 Task: Filter jobs by Noida location.
Action: Mouse moved to (278, 127)
Screenshot: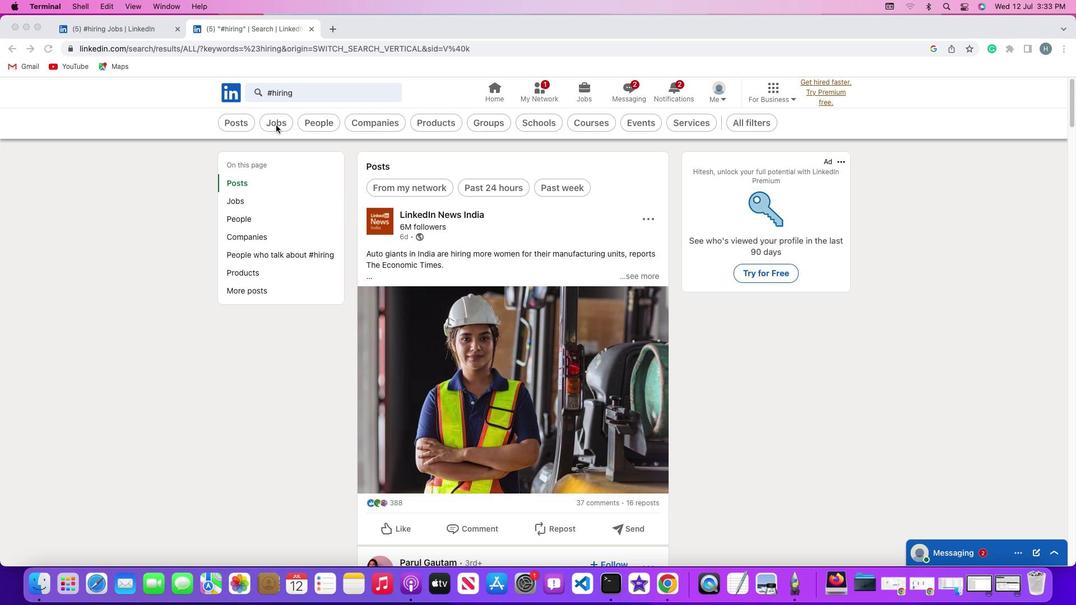 
Action: Mouse pressed left at (278, 127)
Screenshot: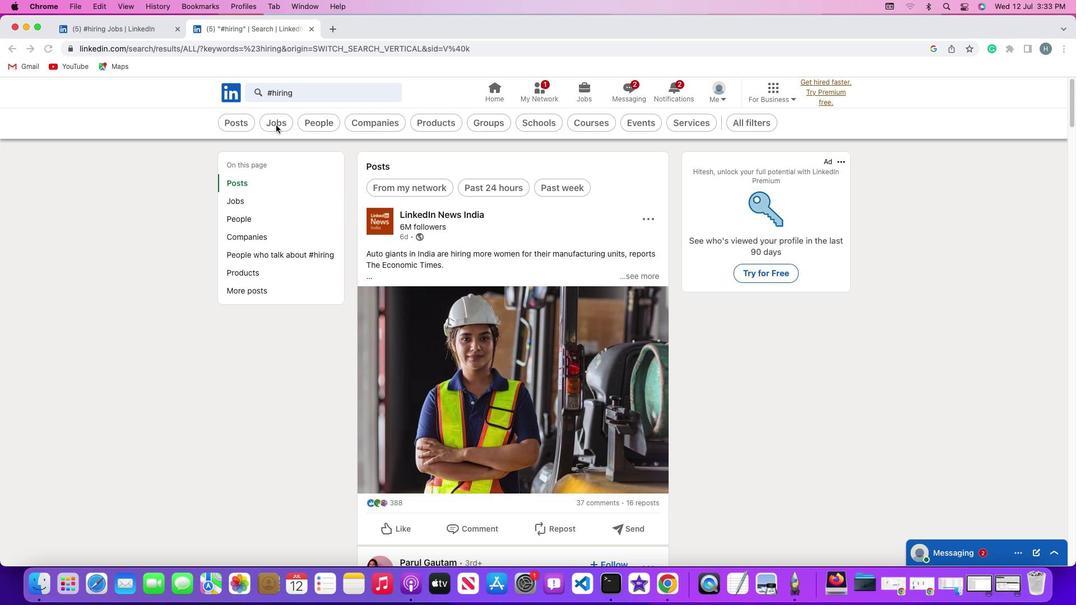 
Action: Mouse pressed left at (278, 127)
Screenshot: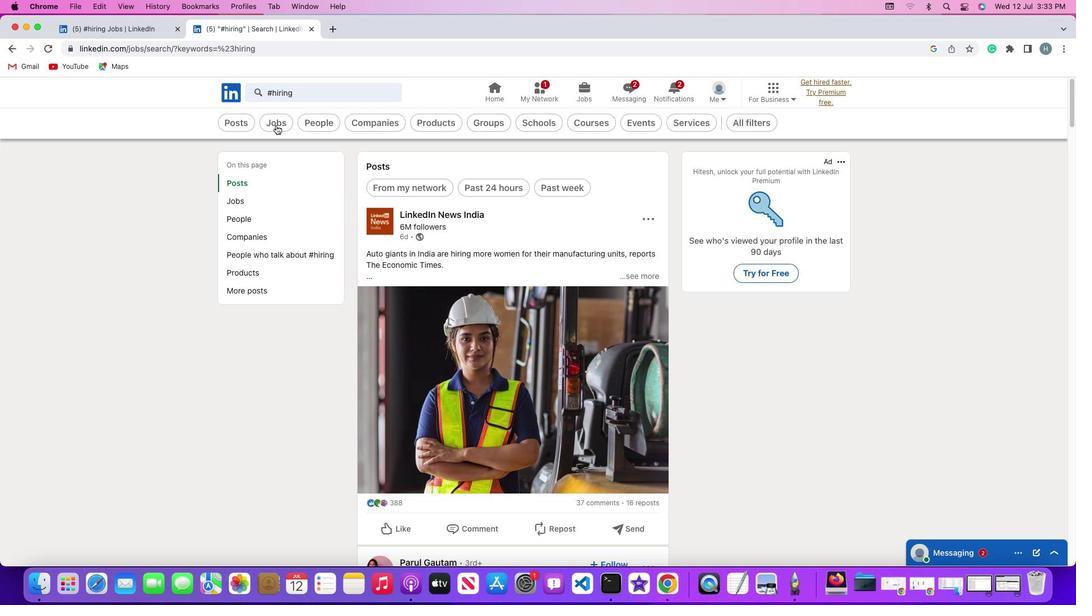 
Action: Mouse moved to (784, 123)
Screenshot: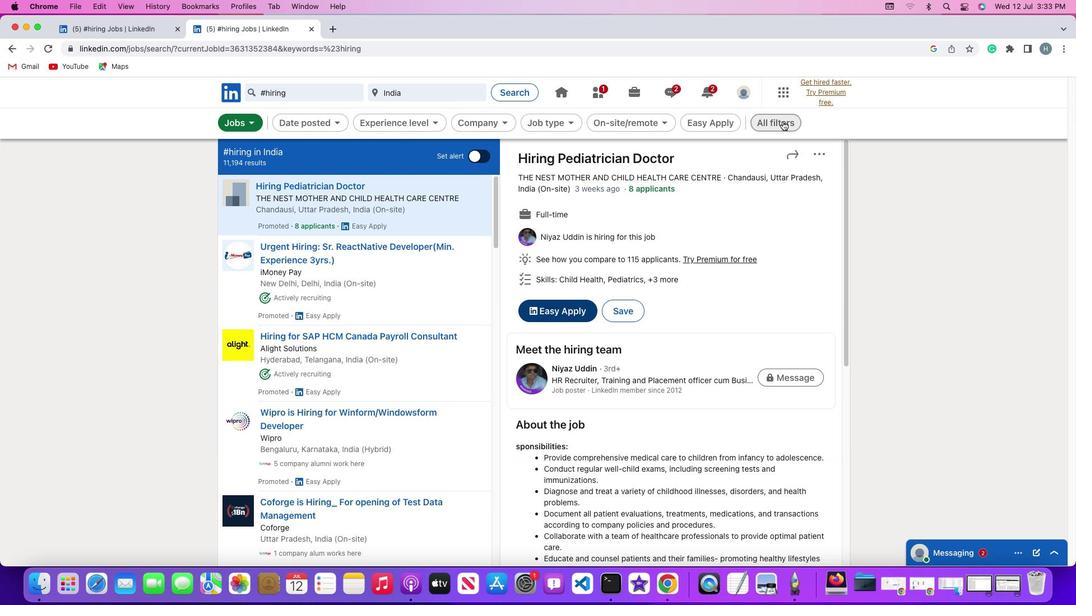 
Action: Mouse pressed left at (784, 123)
Screenshot: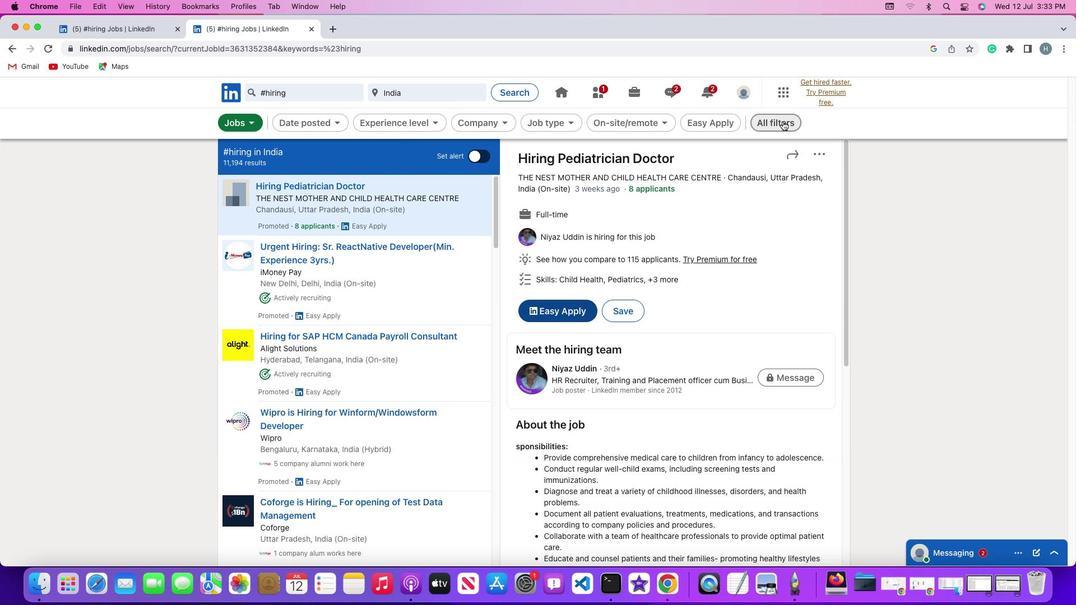 
Action: Mouse moved to (864, 336)
Screenshot: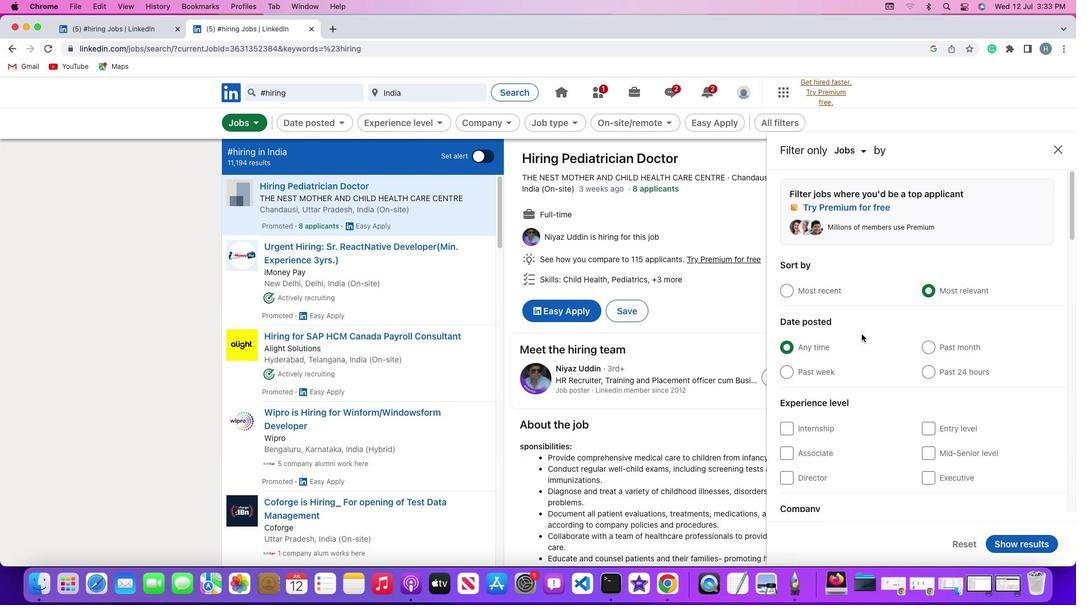 
Action: Mouse scrolled (864, 336) with delta (2, 1)
Screenshot: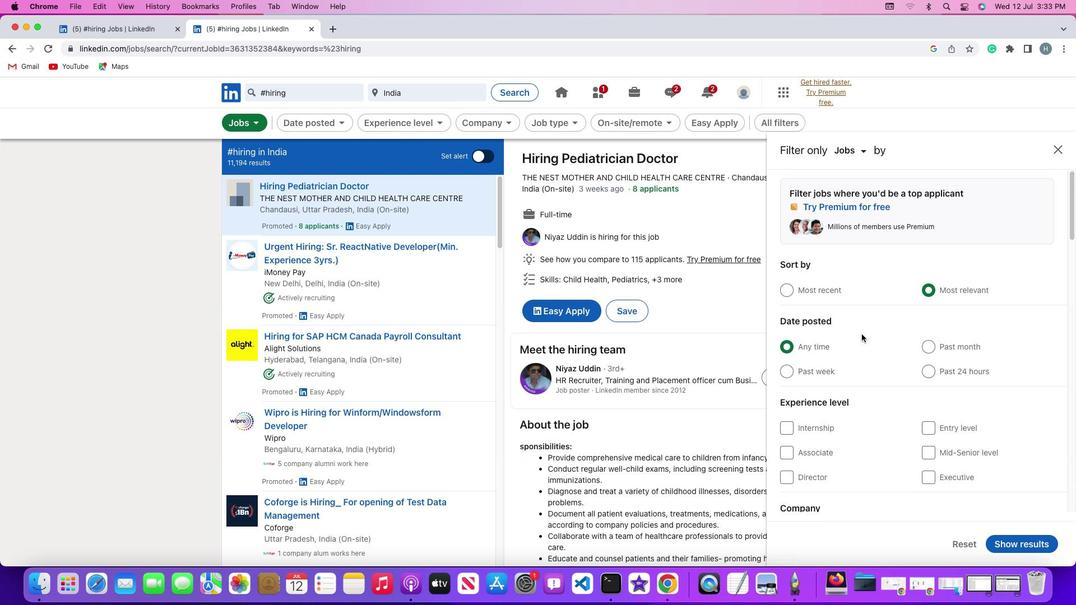 
Action: Mouse scrolled (864, 336) with delta (2, 1)
Screenshot: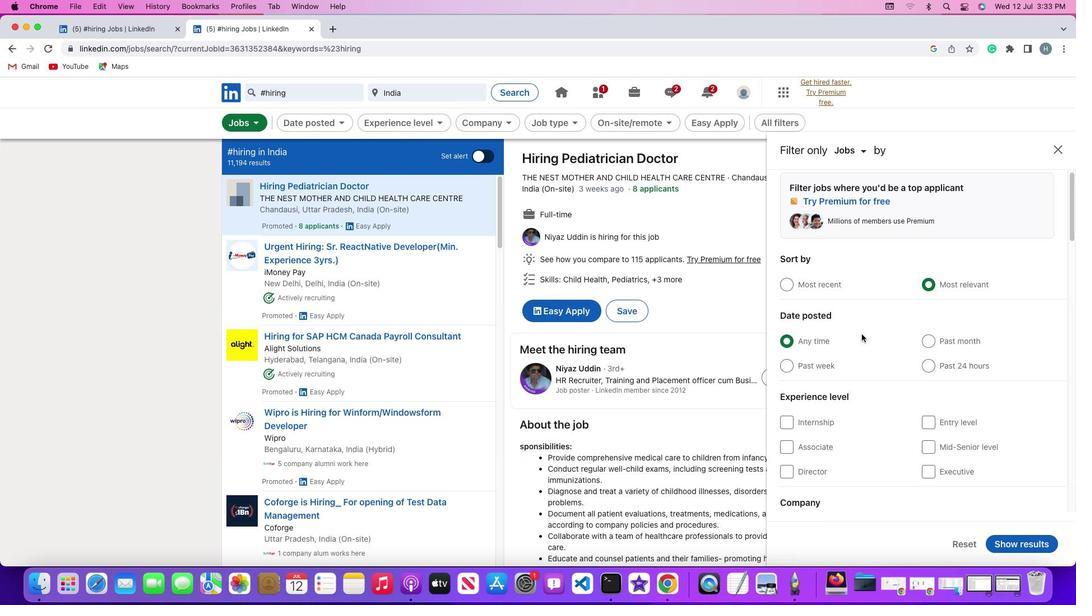 
Action: Mouse scrolled (864, 336) with delta (2, 1)
Screenshot: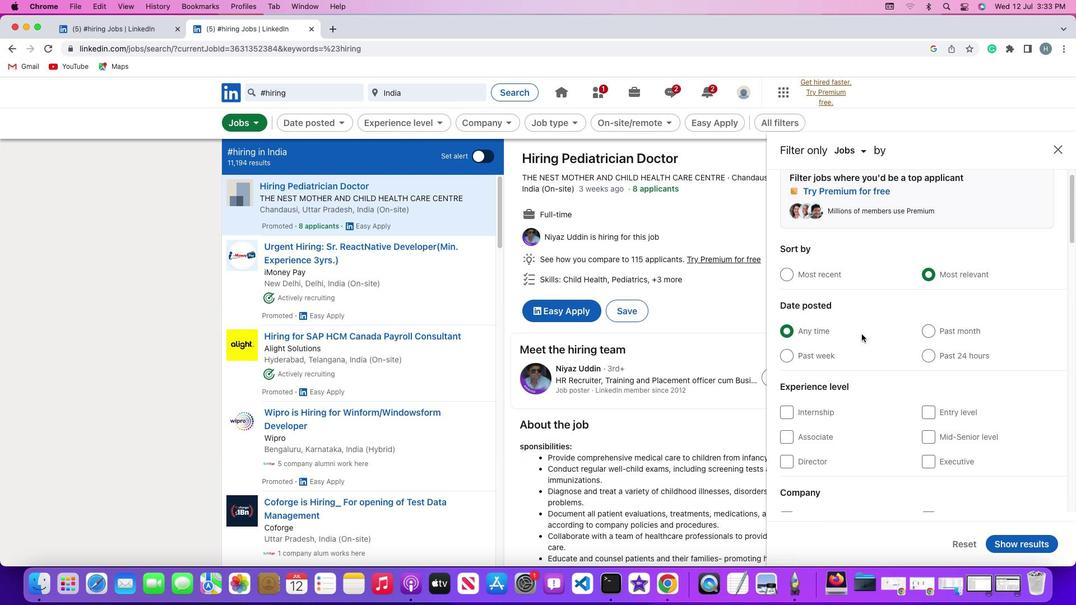 
Action: Mouse scrolled (864, 336) with delta (2, 1)
Screenshot: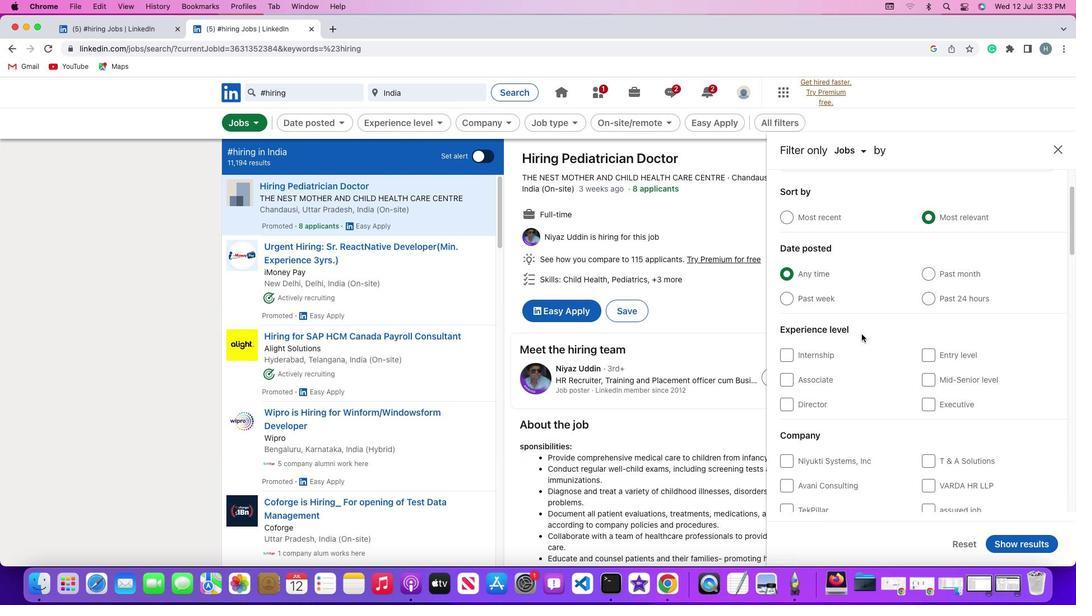 
Action: Mouse scrolled (864, 336) with delta (2, 1)
Screenshot: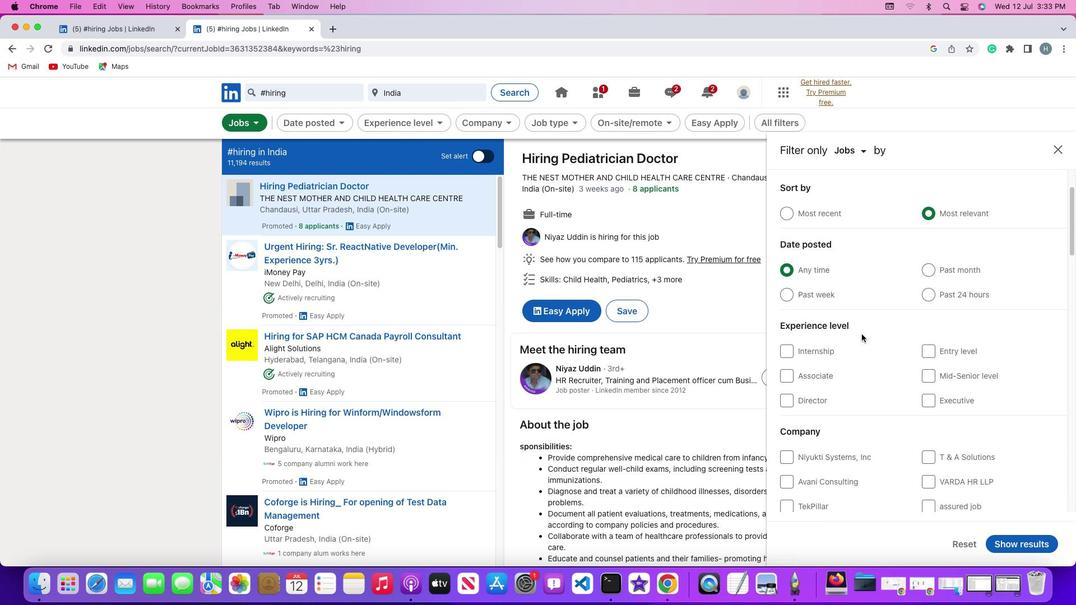 
Action: Mouse scrolled (864, 336) with delta (2, 1)
Screenshot: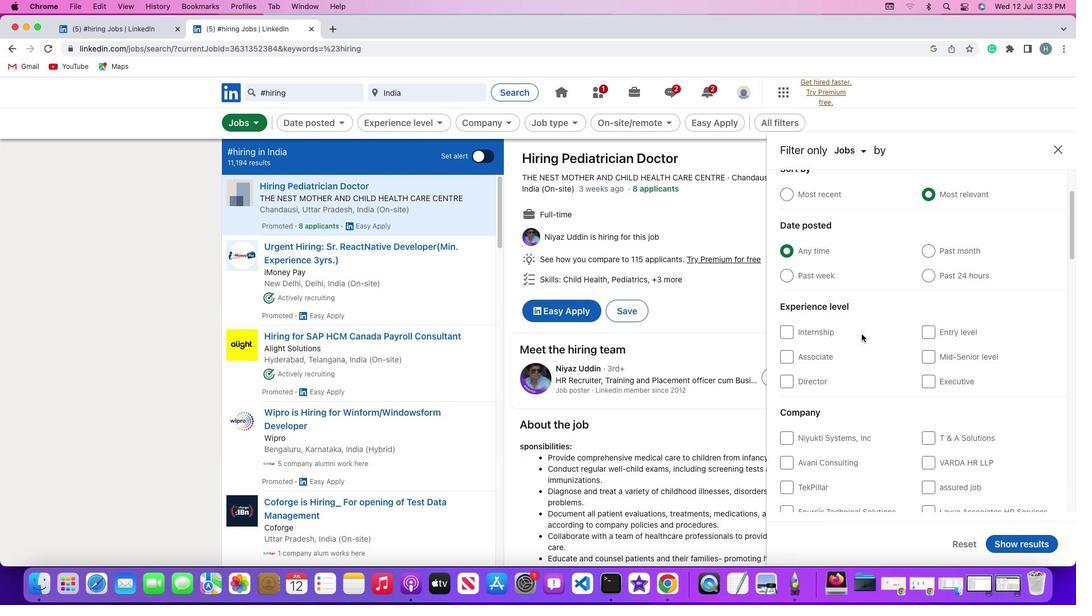 
Action: Mouse scrolled (864, 336) with delta (2, 1)
Screenshot: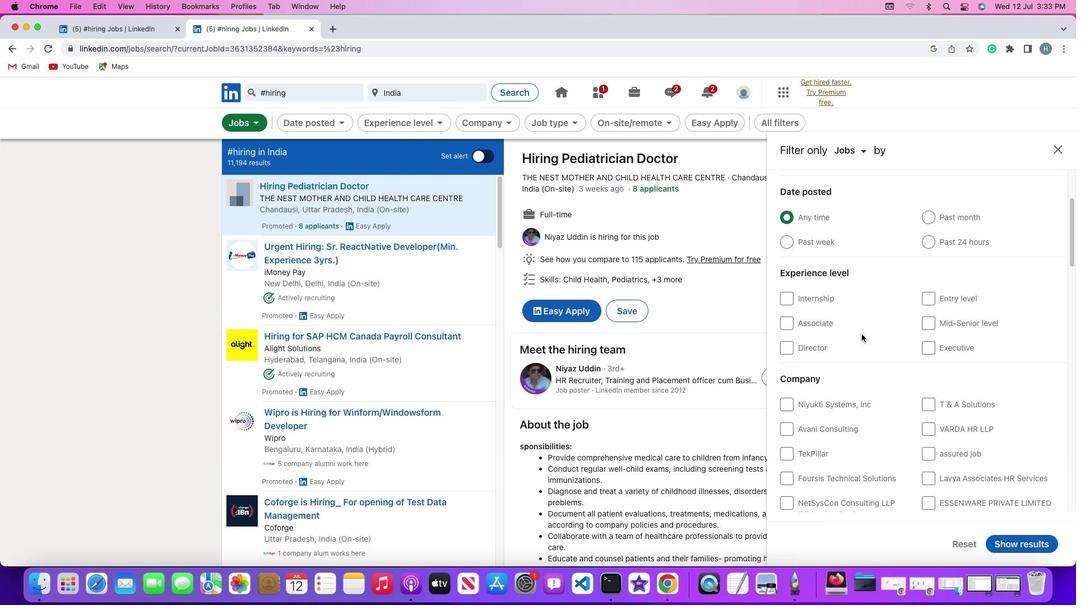 
Action: Mouse scrolled (864, 336) with delta (2, 1)
Screenshot: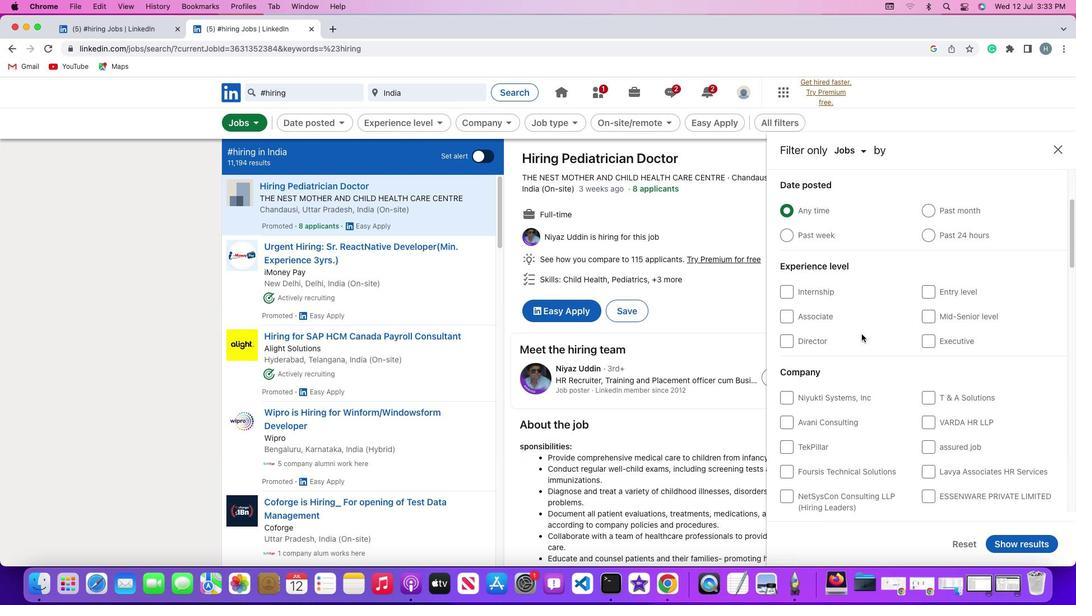 
Action: Mouse scrolled (864, 336) with delta (2, 1)
Screenshot: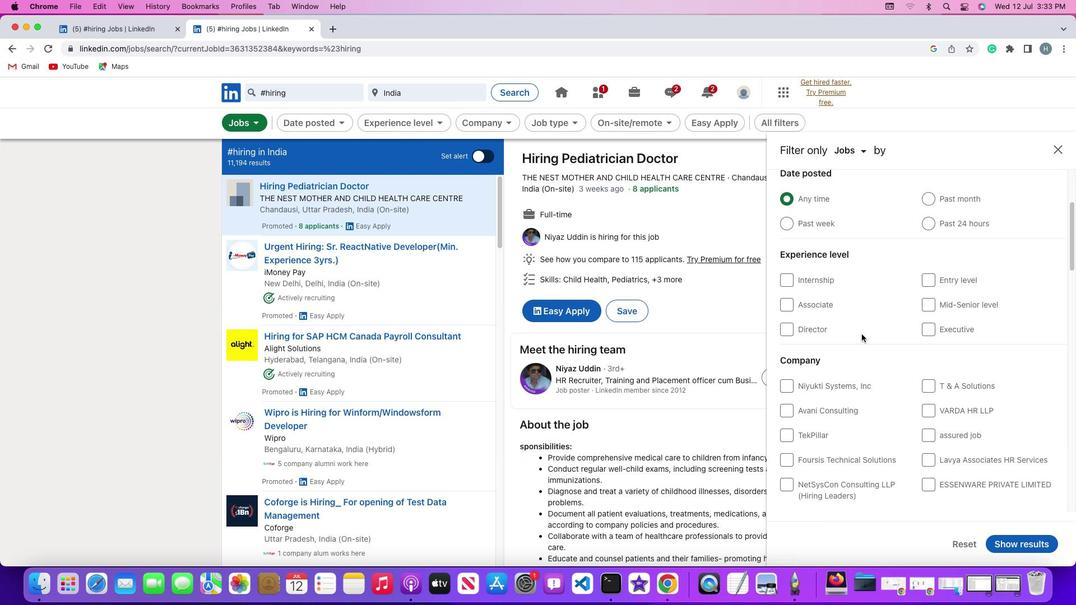 
Action: Mouse scrolled (864, 336) with delta (2, 1)
Screenshot: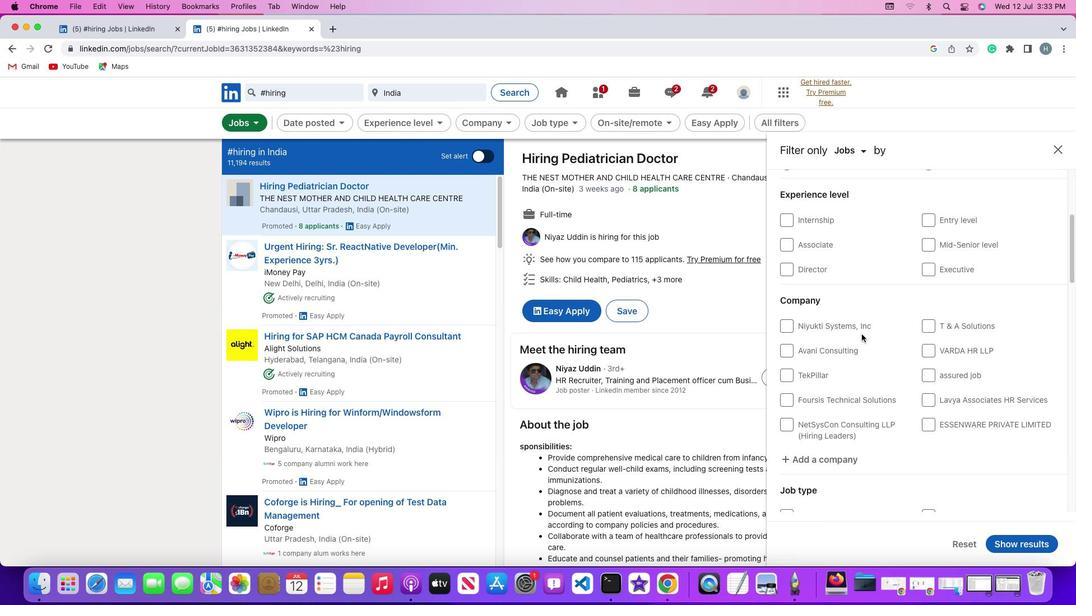 
Action: Mouse scrolled (864, 336) with delta (2, 1)
Screenshot: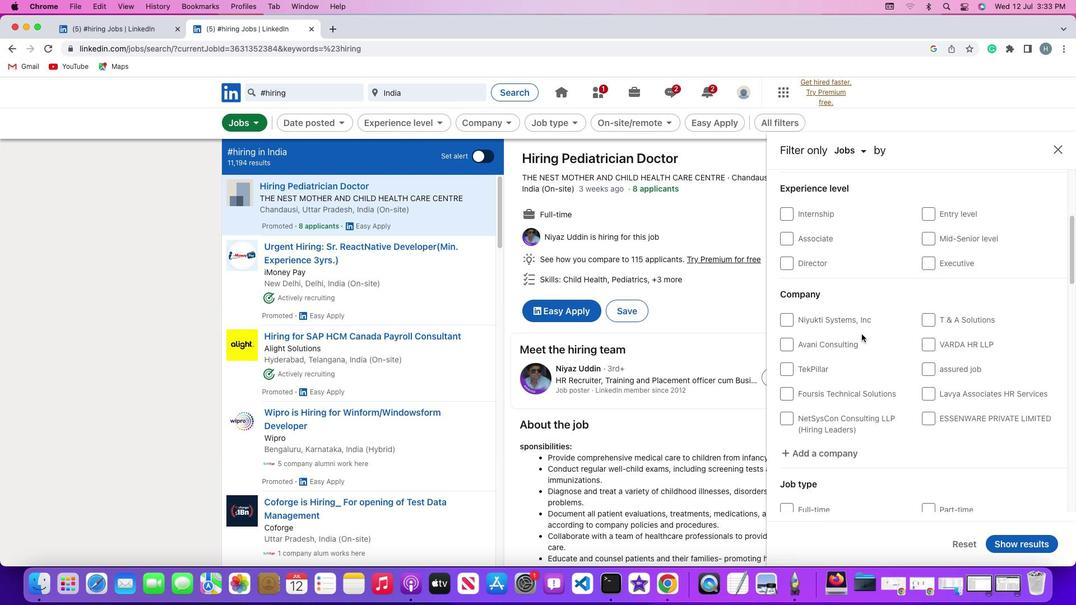 
Action: Mouse scrolled (864, 336) with delta (2, 0)
Screenshot: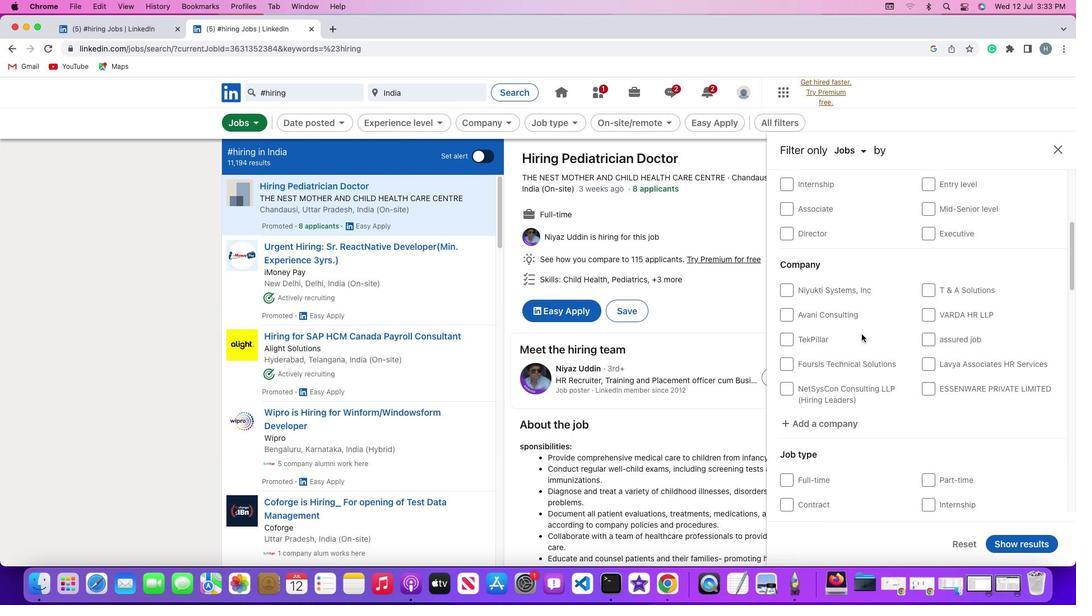 
Action: Mouse scrolled (864, 336) with delta (2, 0)
Screenshot: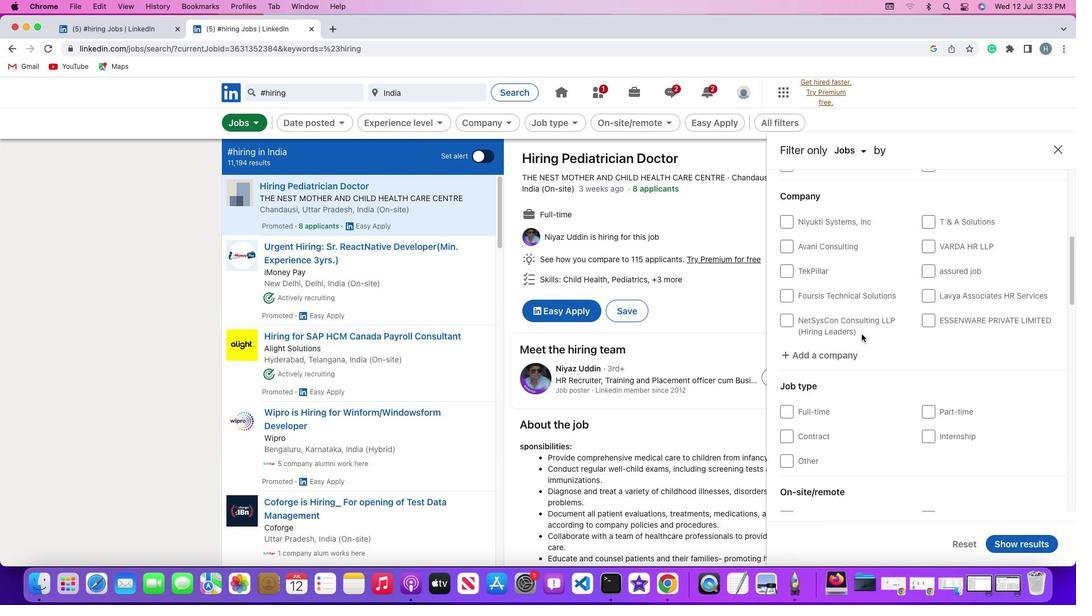
Action: Mouse scrolled (864, 336) with delta (2, 1)
Screenshot: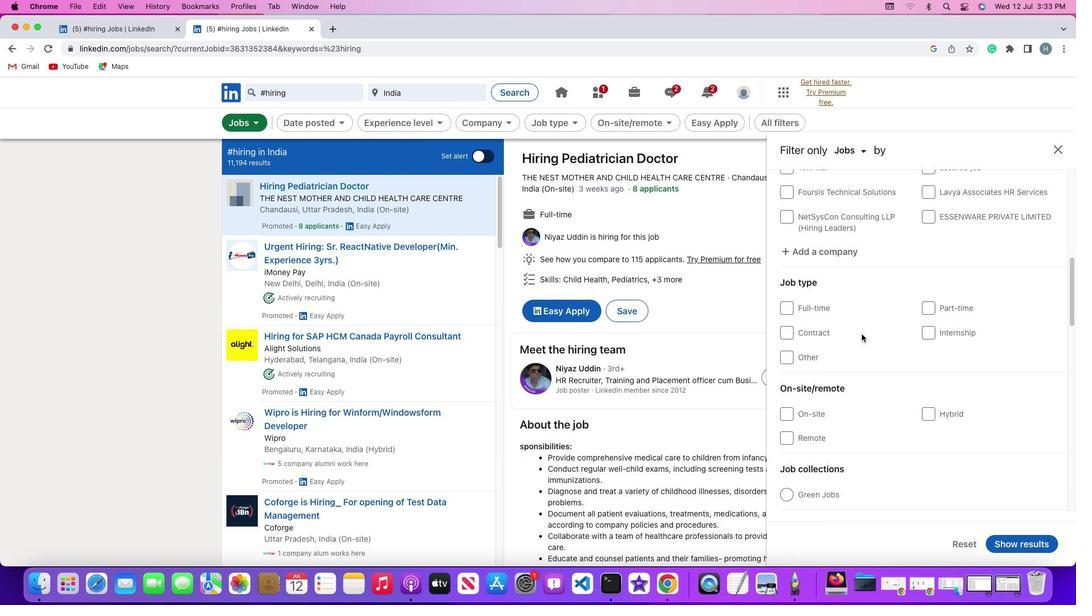 
Action: Mouse scrolled (864, 336) with delta (2, 1)
Screenshot: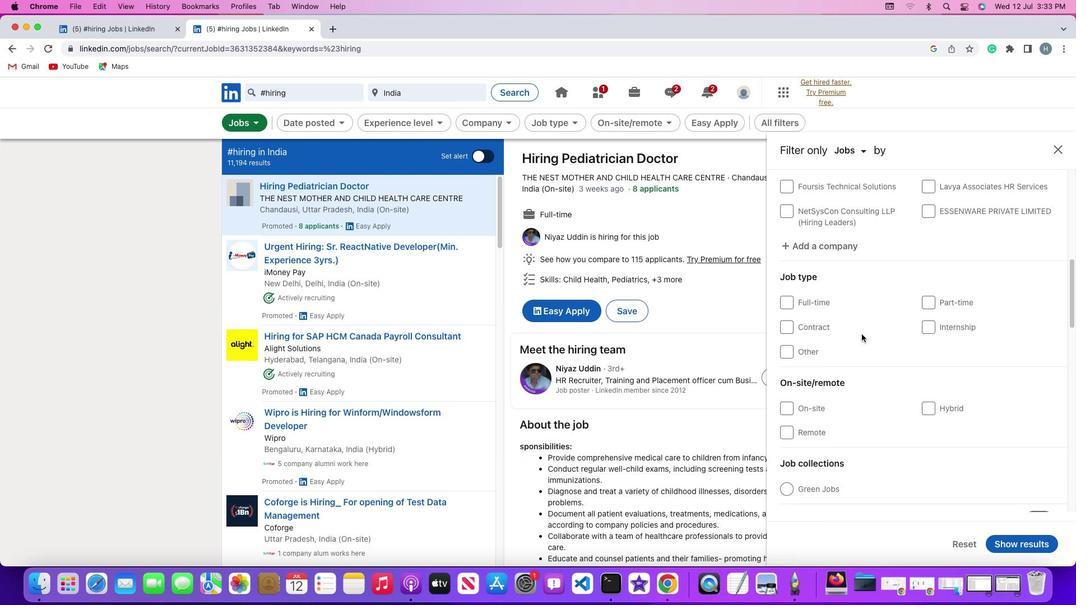 
Action: Mouse scrolled (864, 336) with delta (2, 1)
Screenshot: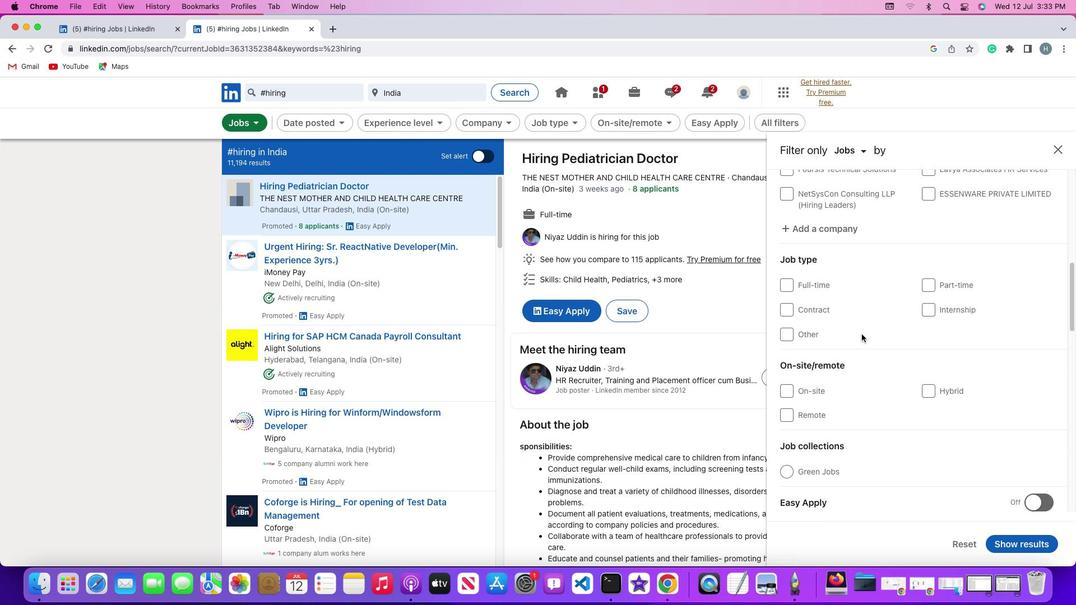 
Action: Mouse scrolled (864, 336) with delta (2, 0)
Screenshot: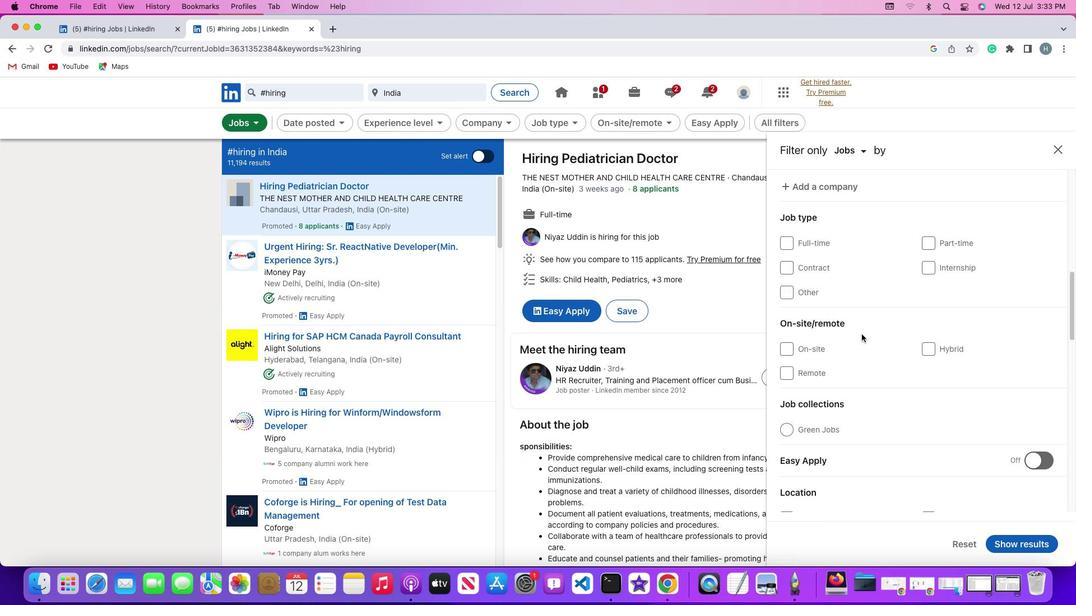 
Action: Mouse scrolled (864, 336) with delta (2, 1)
Screenshot: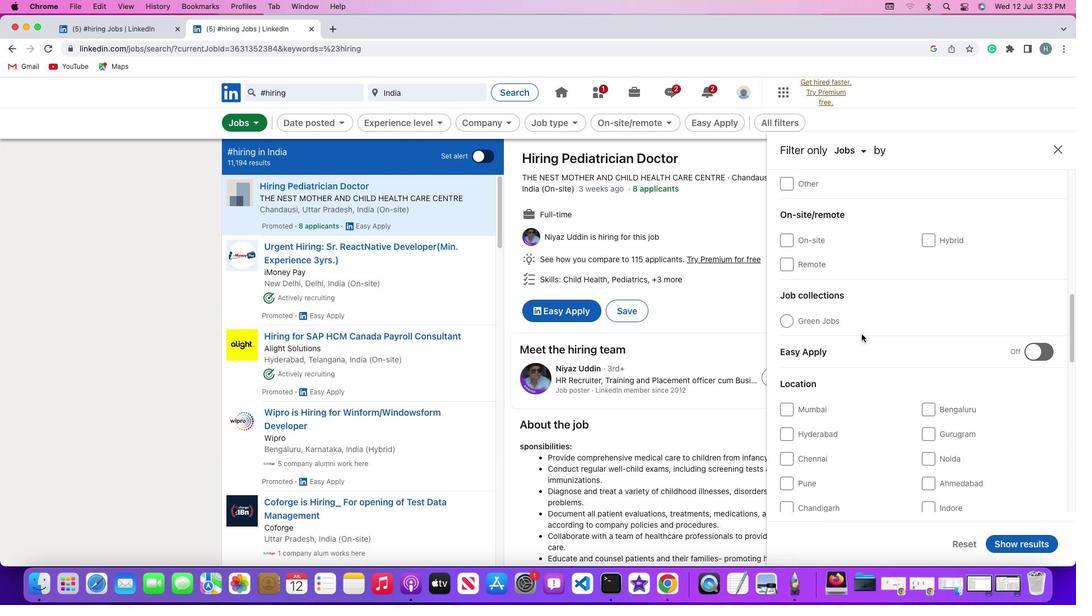 
Action: Mouse scrolled (864, 336) with delta (2, 1)
Screenshot: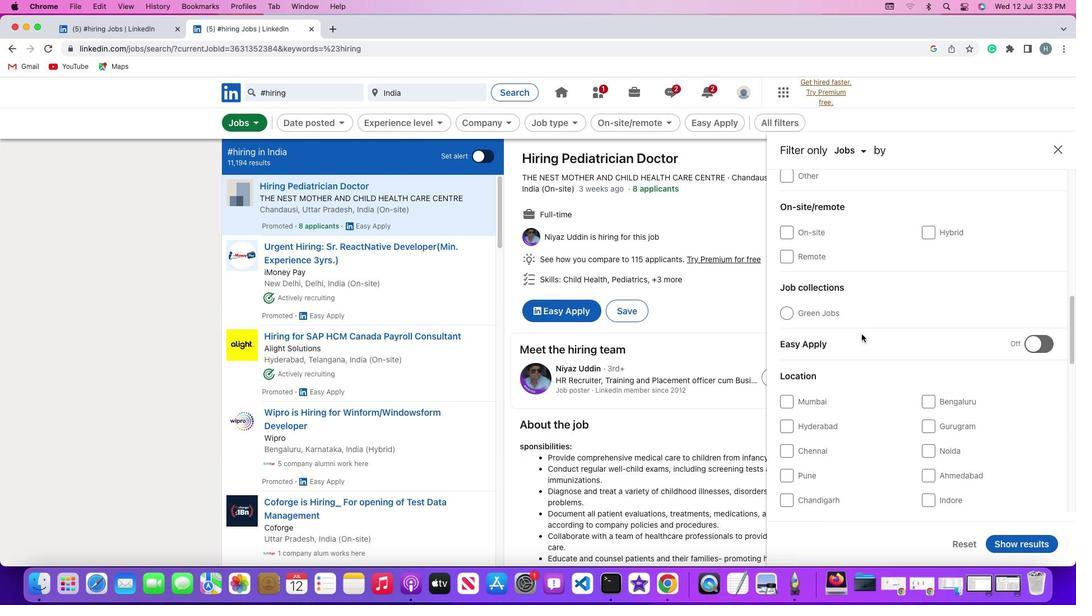 
Action: Mouse scrolled (864, 336) with delta (2, 1)
Screenshot: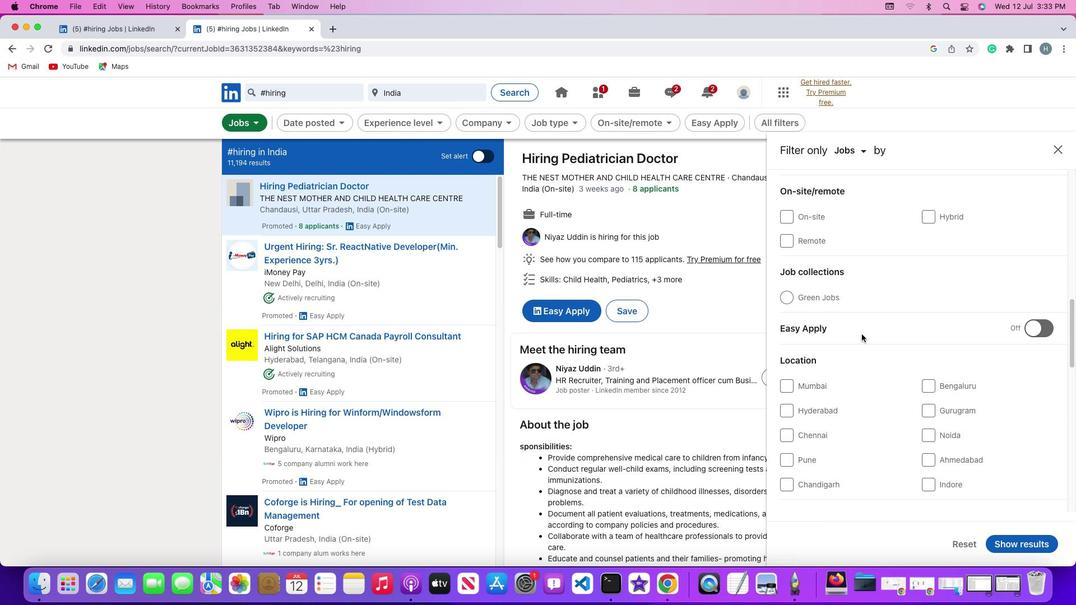 
Action: Mouse scrolled (864, 336) with delta (2, 0)
Screenshot: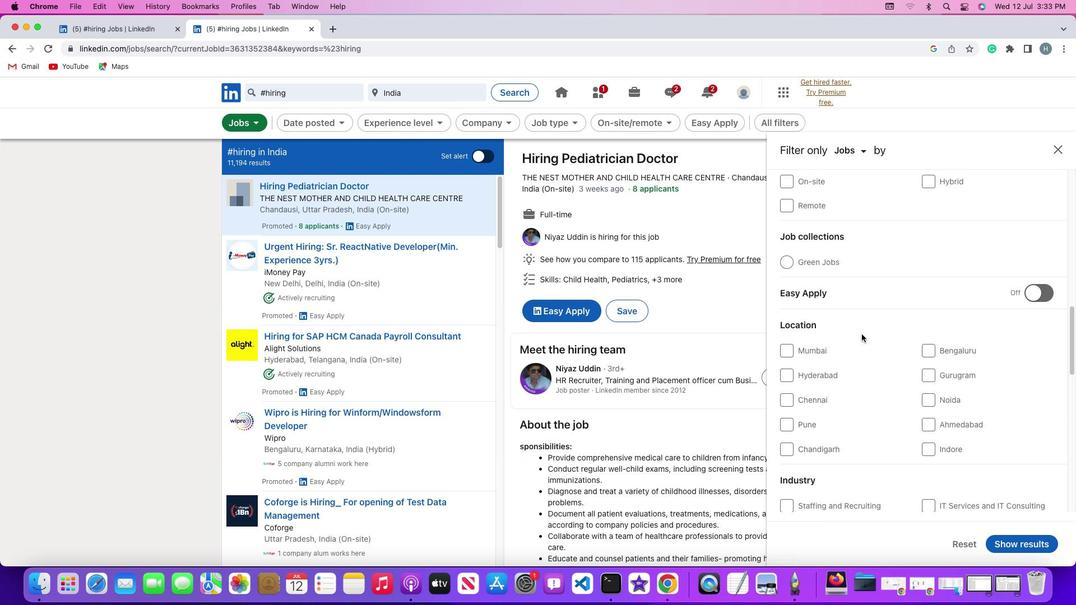 
Action: Mouse moved to (932, 288)
Screenshot: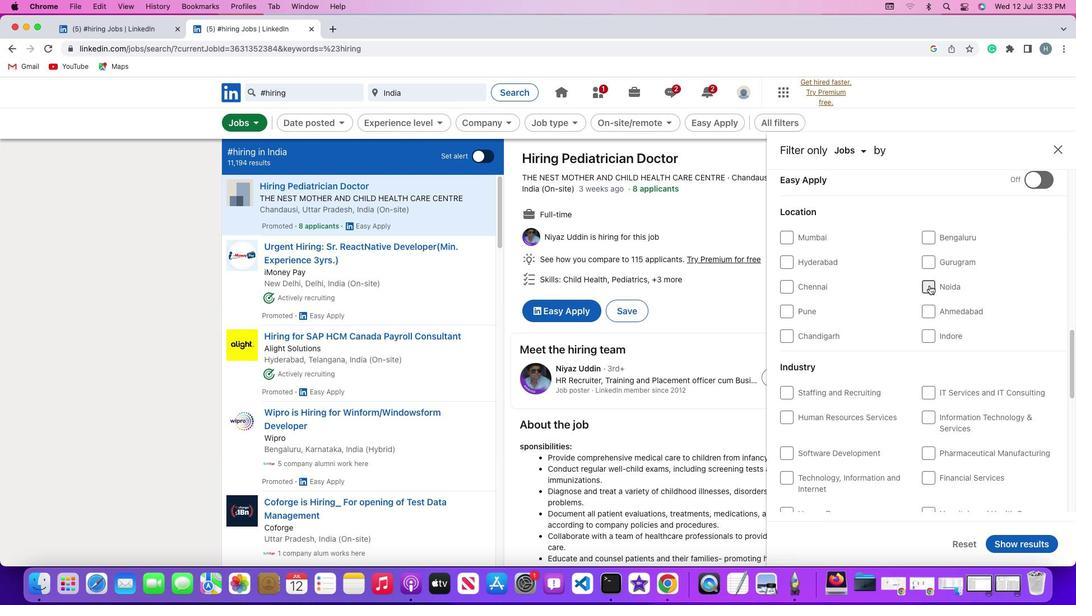 
Action: Mouse pressed left at (932, 288)
Screenshot: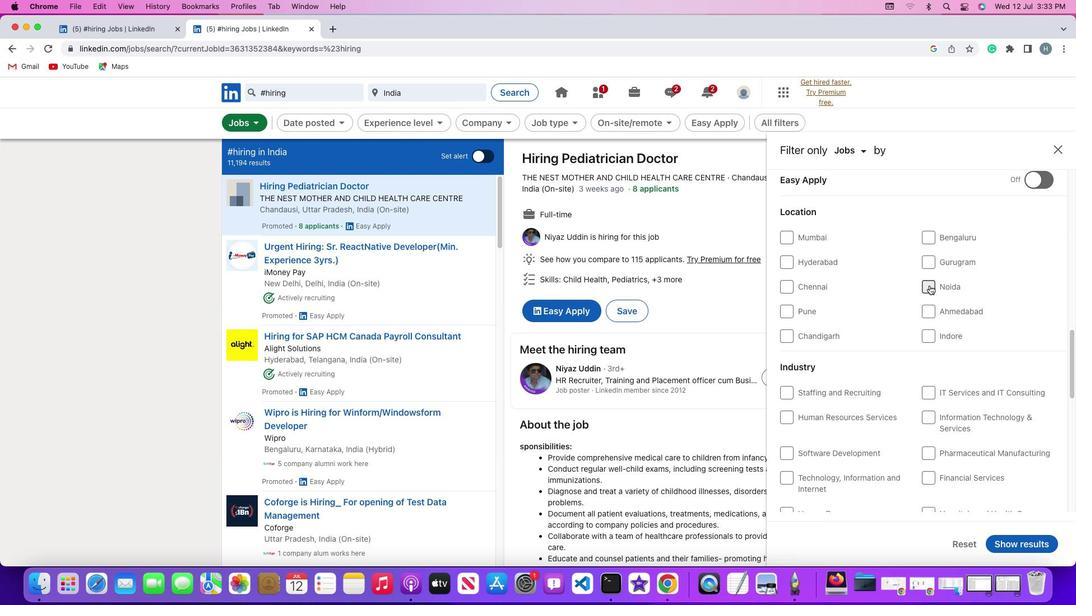
Action: Mouse moved to (1001, 546)
Screenshot: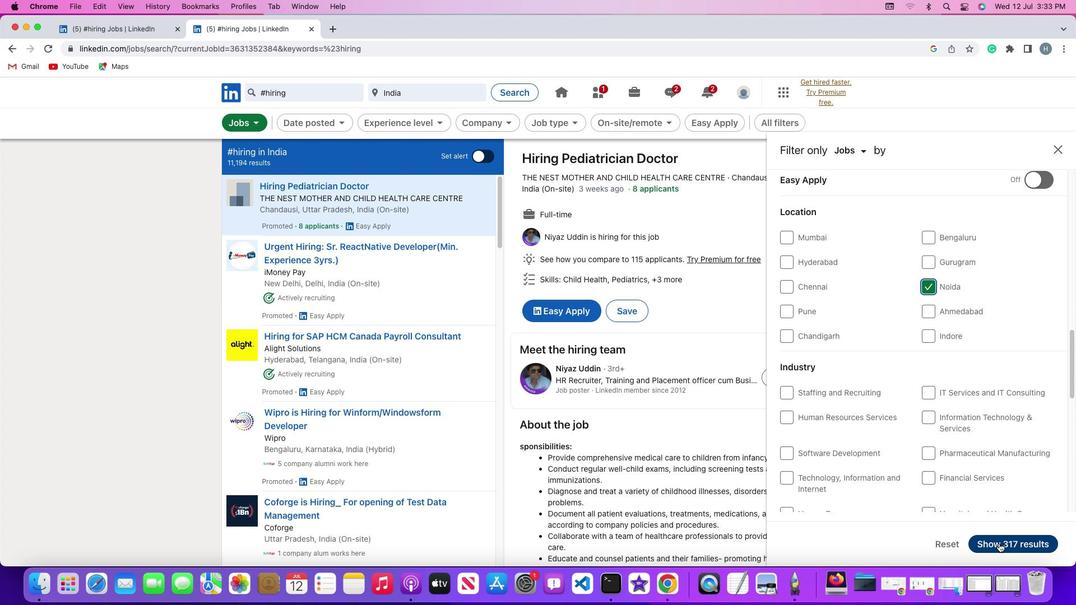 
Action: Mouse pressed left at (1001, 546)
Screenshot: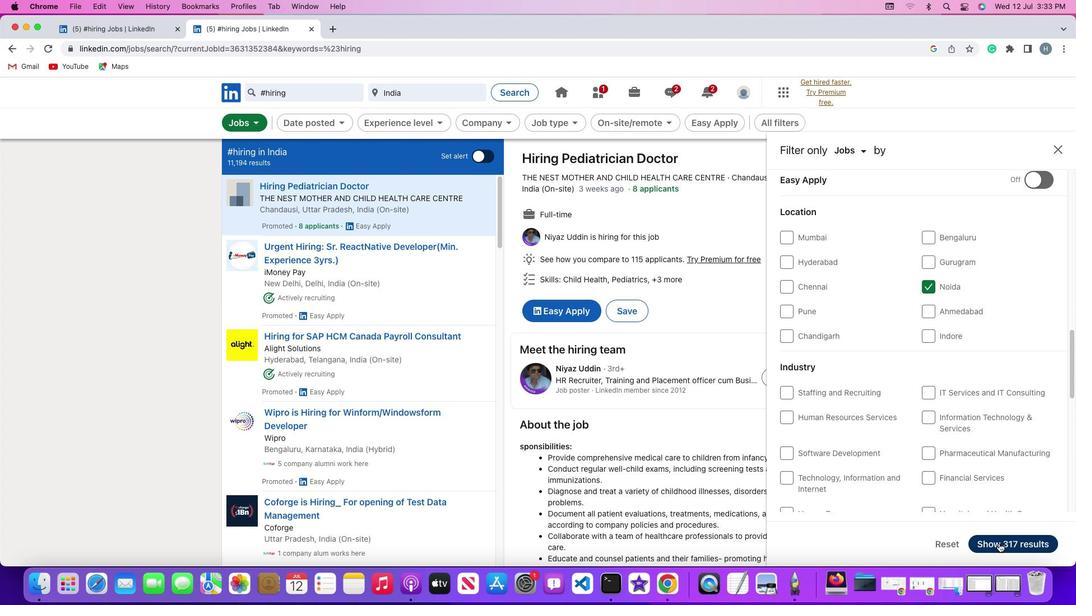 
Action: Mouse moved to (881, 310)
Screenshot: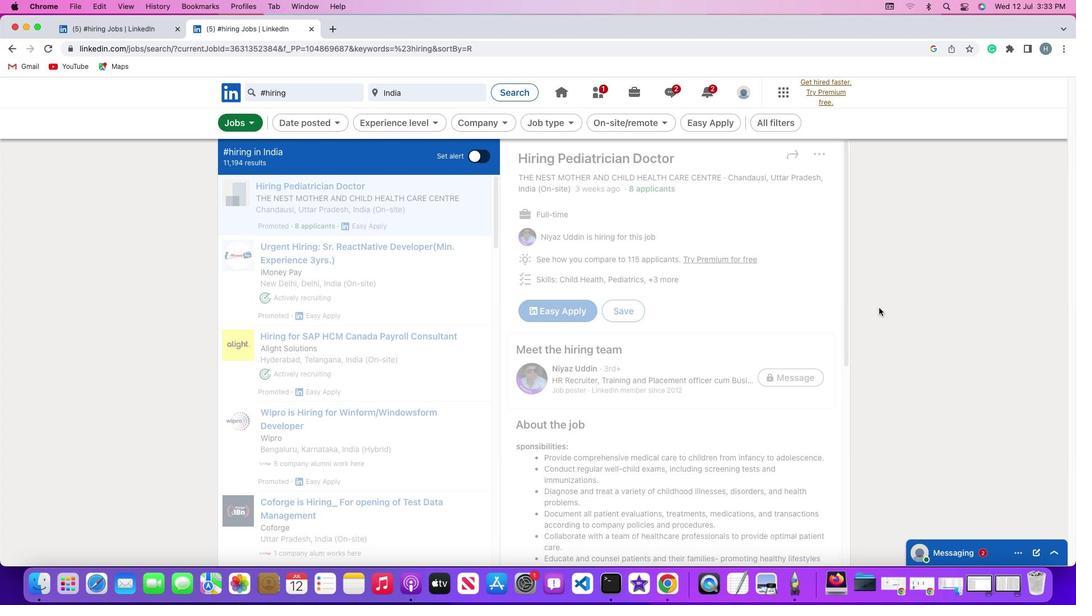 
